 Task: In Heading Arial with underline. Font size of heading  '18'Font style of data Calibri. Font size of data  9Alignment of headline & data Align center. Fill color in heading,  RedFont color of data Black Apply border in Data No BorderIn the sheet  Expense Monitoring Toolbook
Action: Mouse moved to (118, 121)
Screenshot: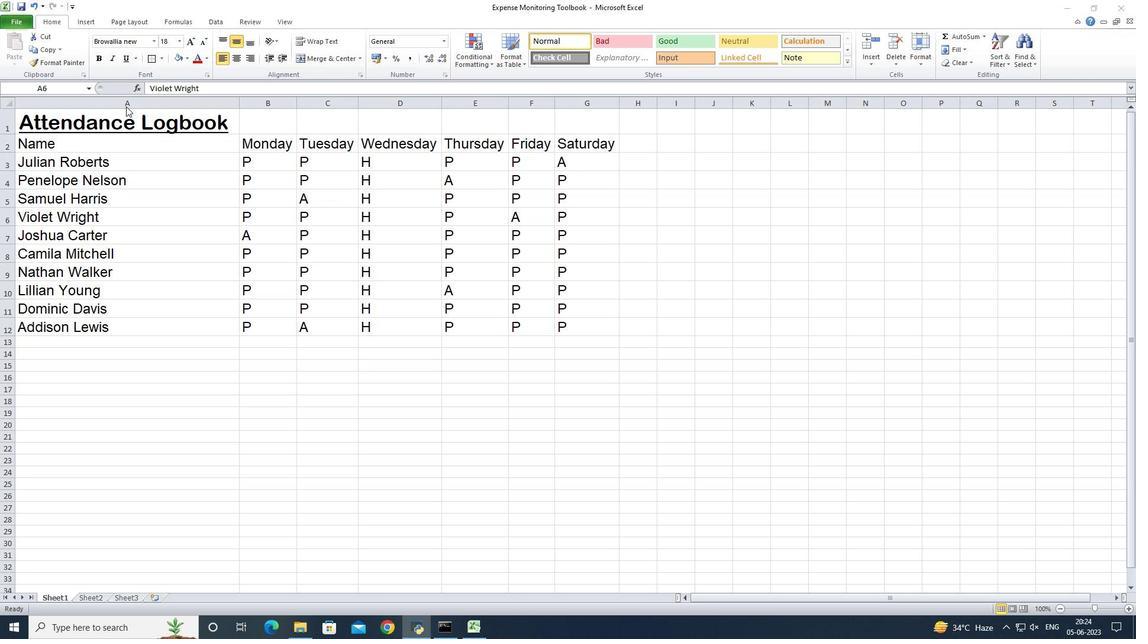 
Action: Mouse pressed left at (118, 121)
Screenshot: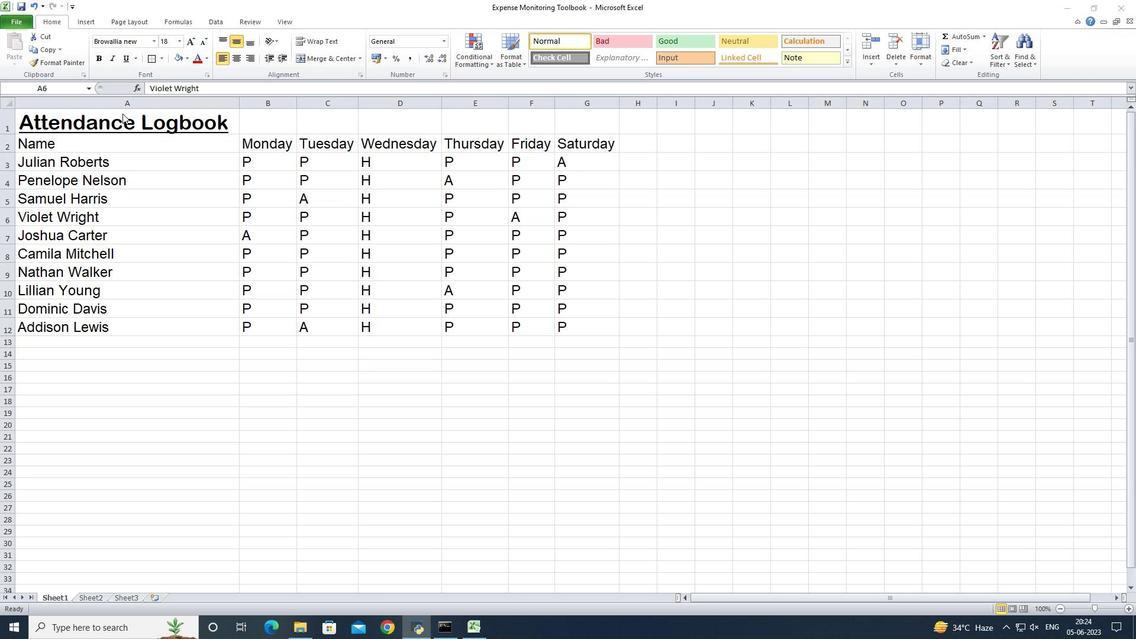 
Action: Mouse moved to (122, 121)
Screenshot: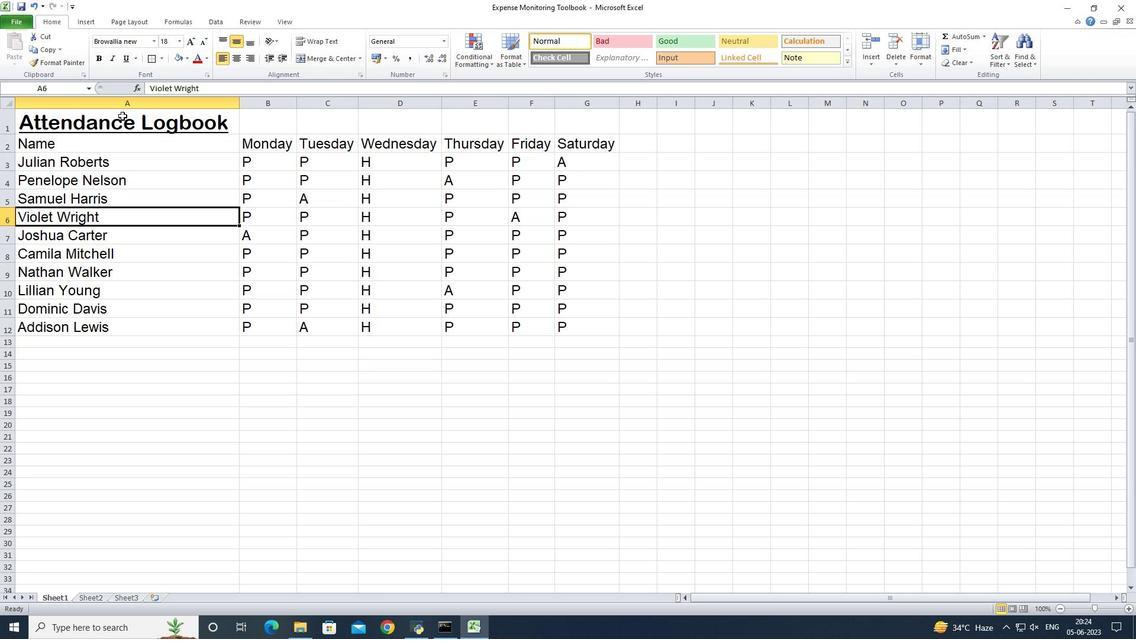
Action: Mouse pressed left at (122, 121)
Screenshot: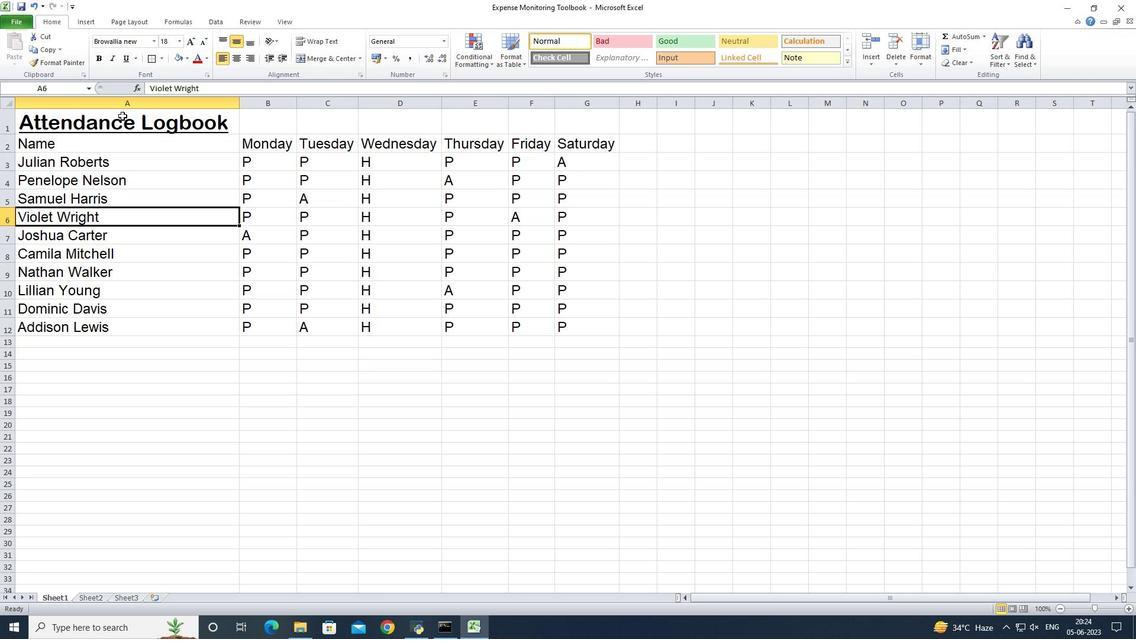 
Action: Mouse moved to (152, 43)
Screenshot: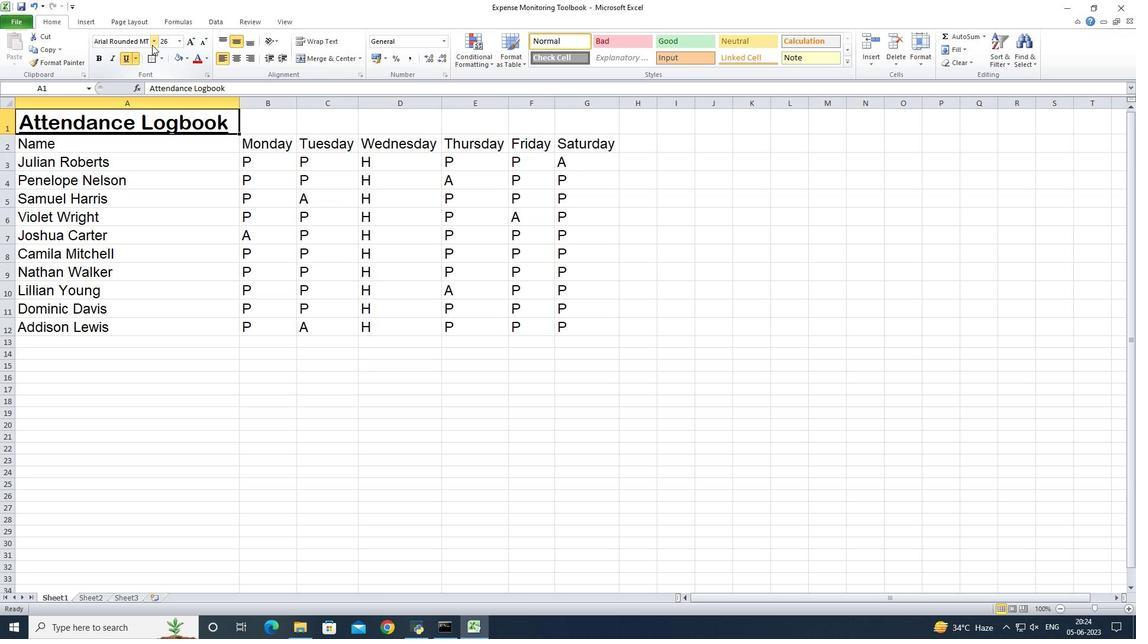 
Action: Mouse pressed left at (152, 43)
Screenshot: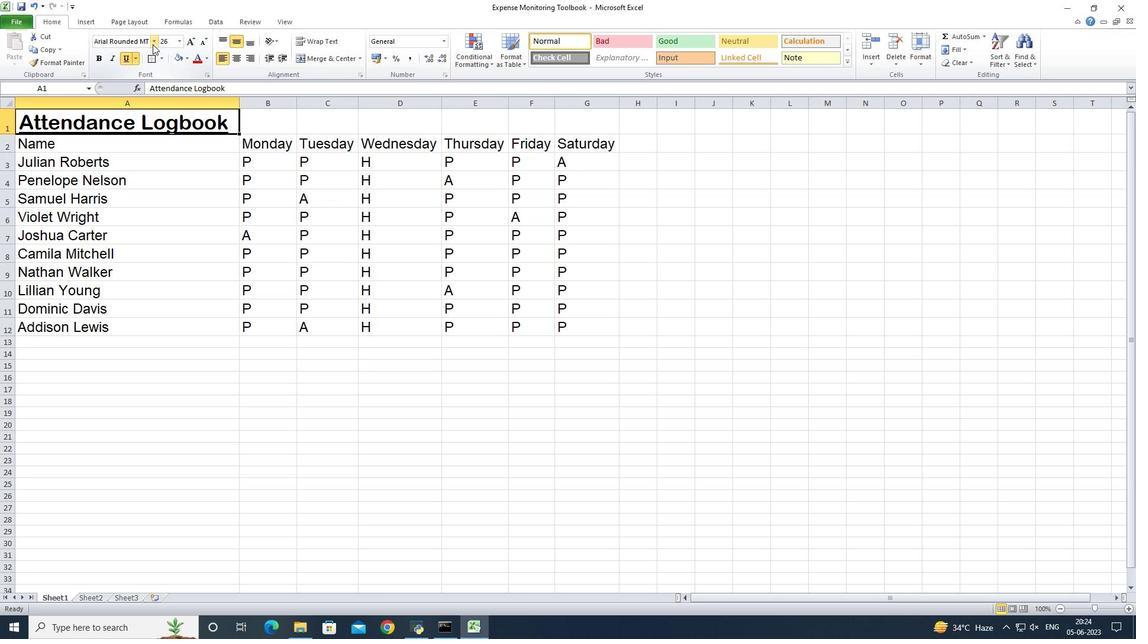 
Action: Mouse moved to (123, 178)
Screenshot: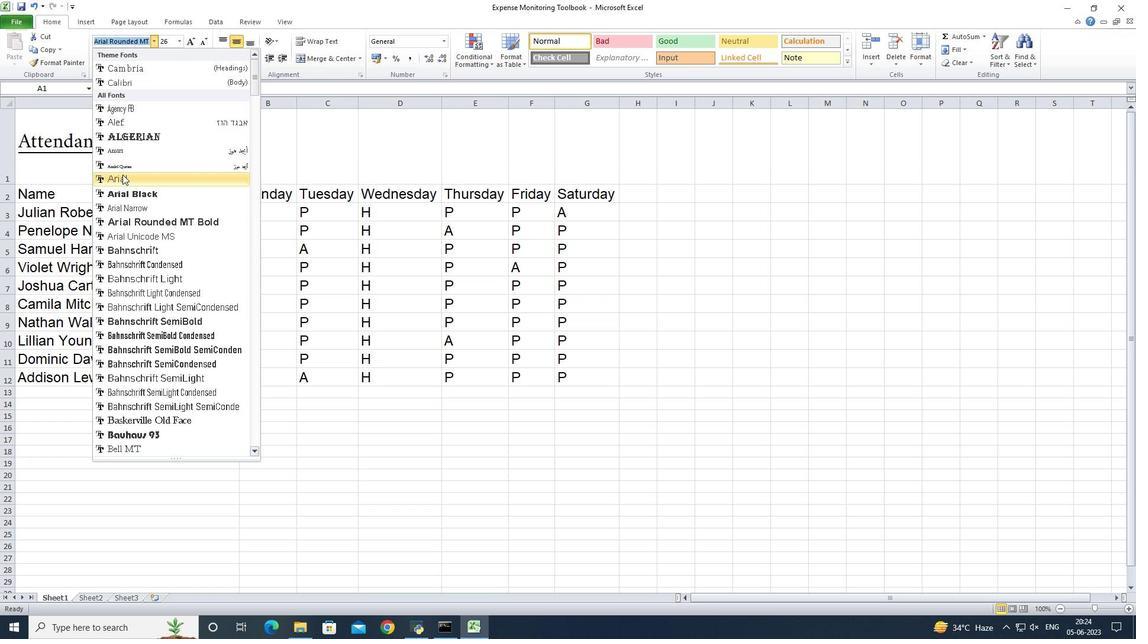 
Action: Mouse pressed left at (123, 178)
Screenshot: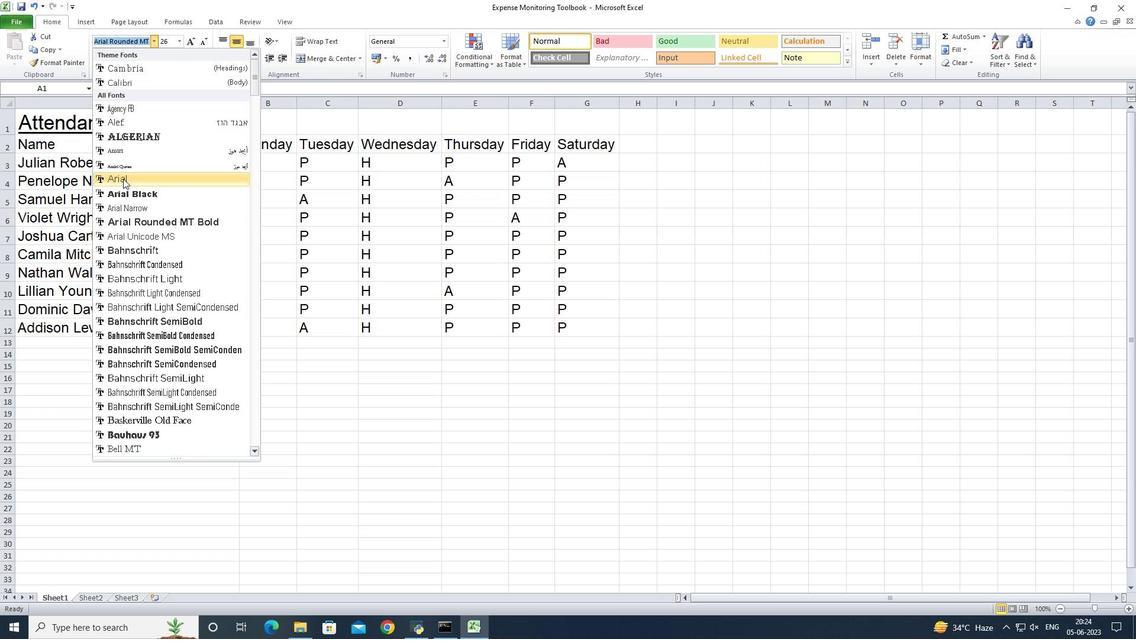 
Action: Mouse moved to (122, 58)
Screenshot: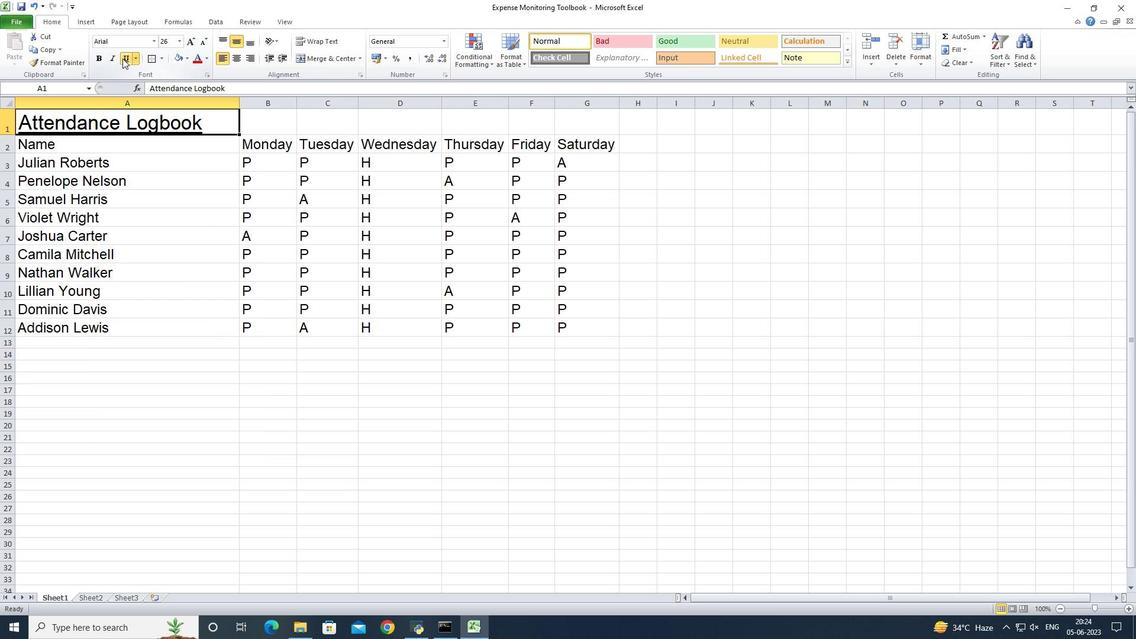 
Action: Mouse pressed left at (122, 58)
Screenshot: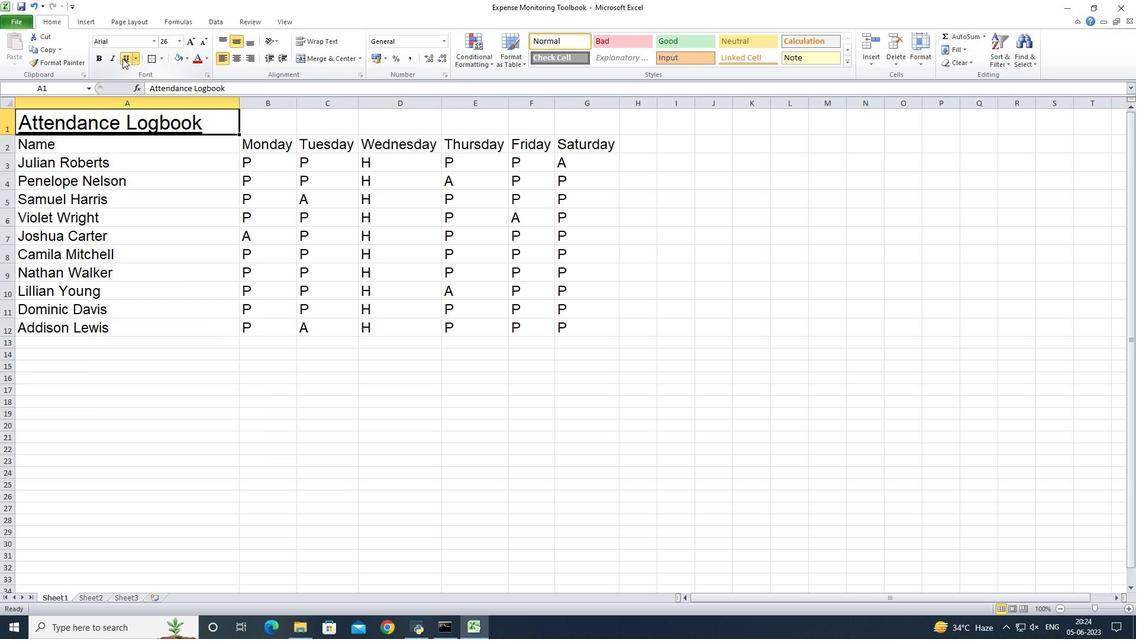 
Action: Mouse moved to (179, 39)
Screenshot: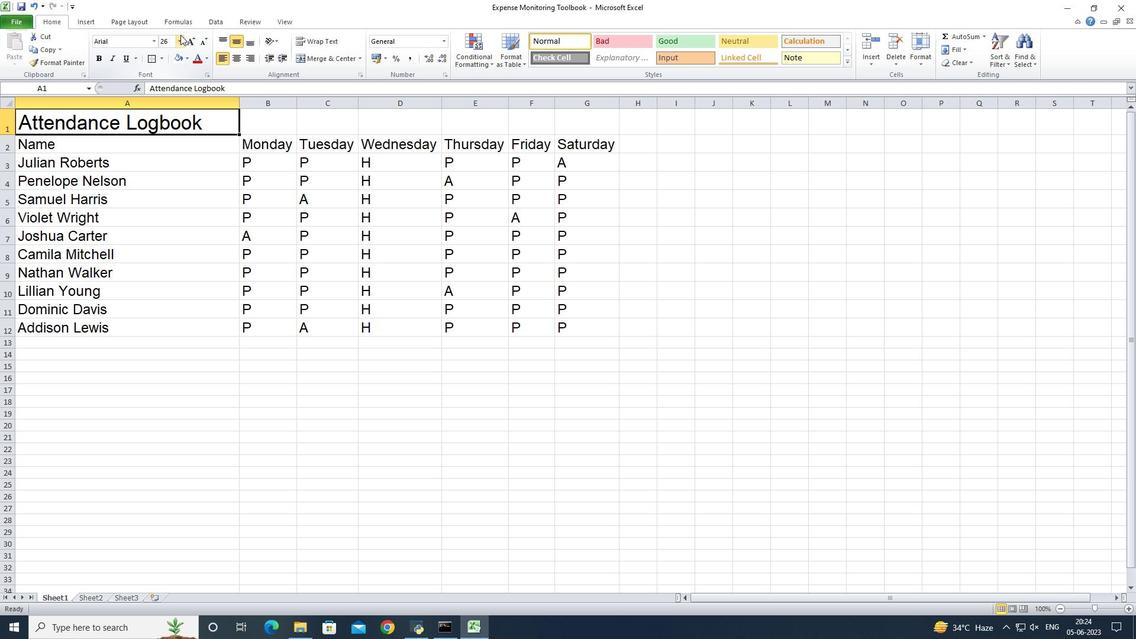 
Action: Mouse pressed left at (179, 39)
Screenshot: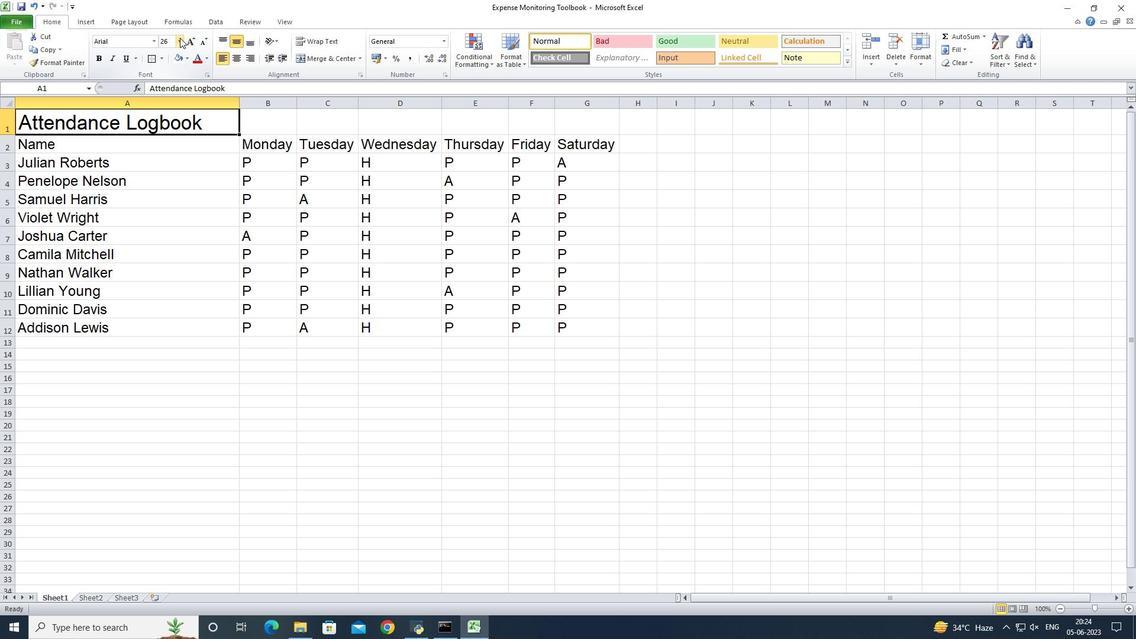 
Action: Mouse moved to (167, 122)
Screenshot: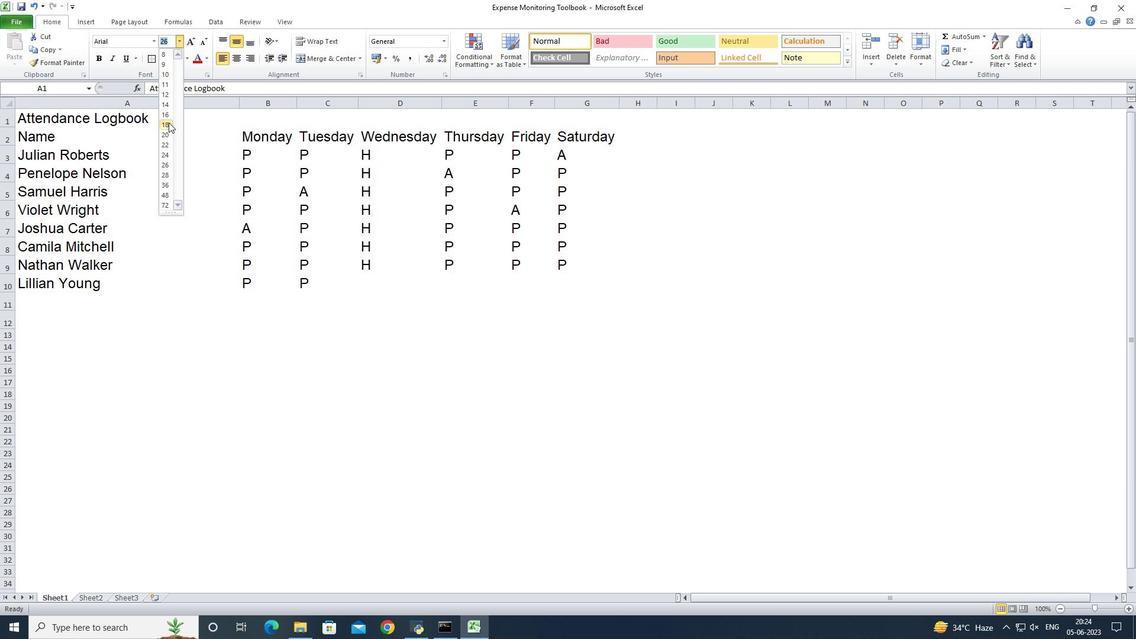 
Action: Mouse pressed left at (167, 122)
Screenshot: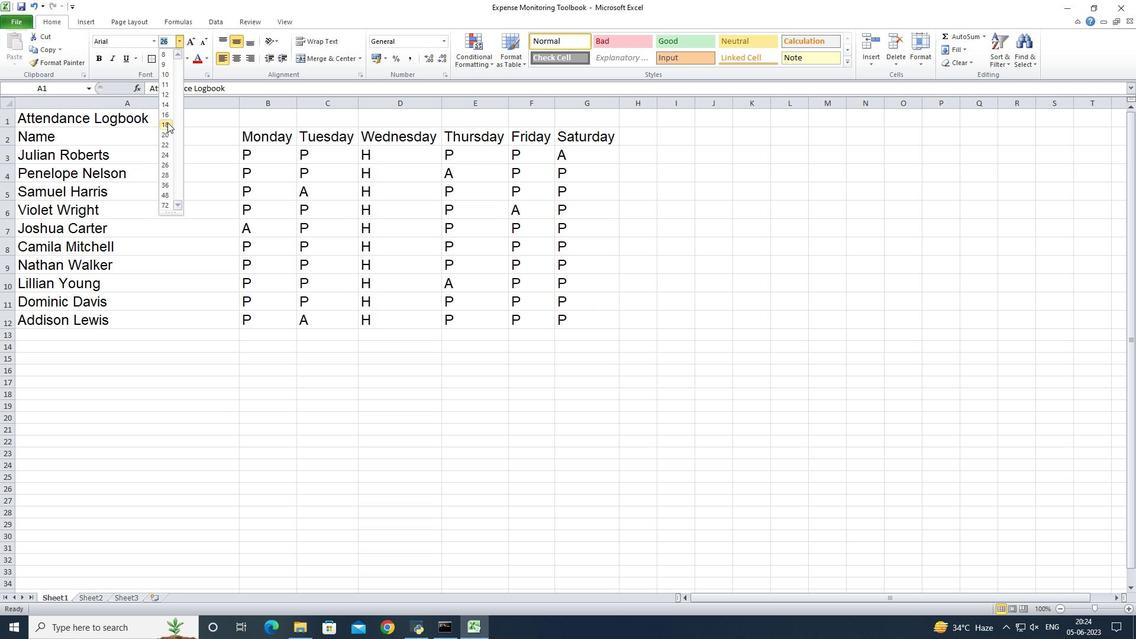 
Action: Mouse moved to (54, 140)
Screenshot: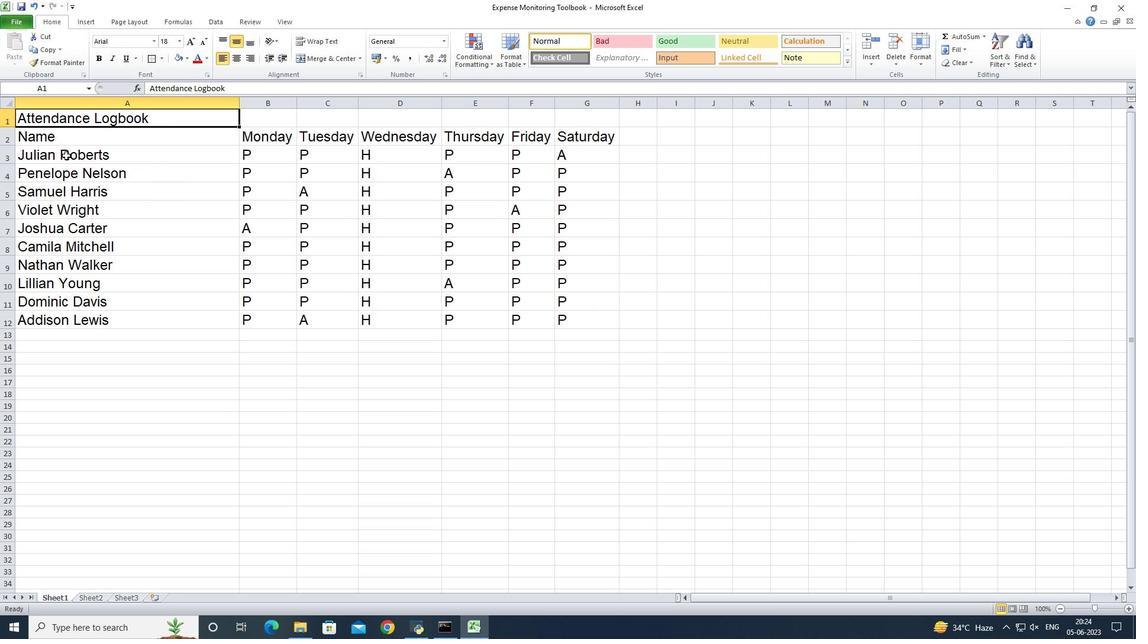 
Action: Mouse pressed left at (54, 140)
Screenshot: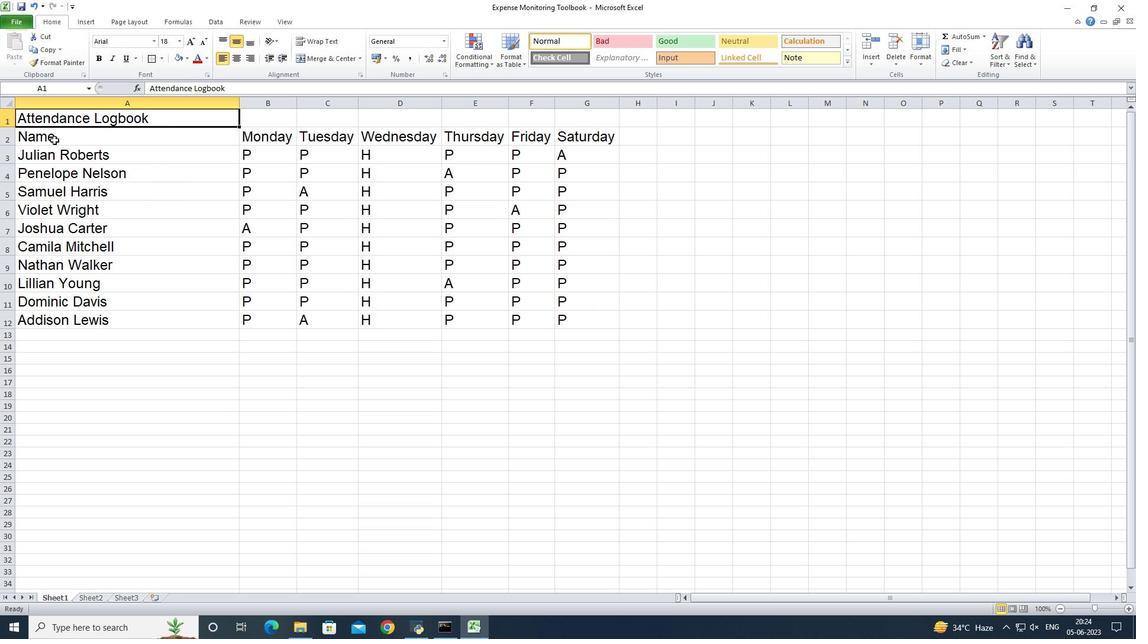 
Action: Mouse moved to (154, 39)
Screenshot: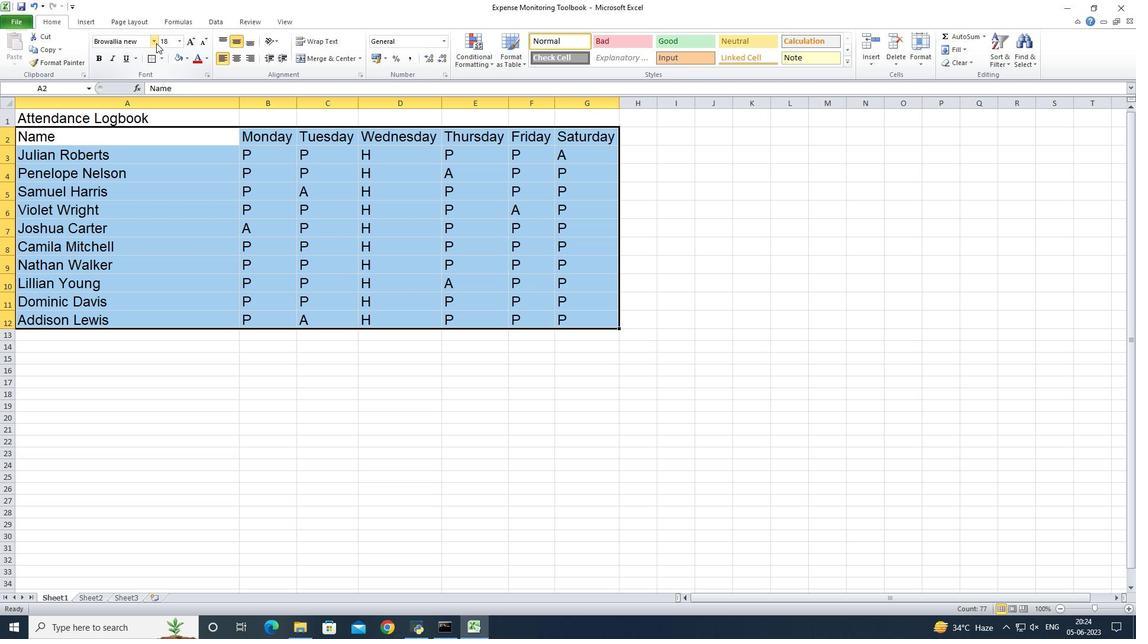 
Action: Mouse pressed left at (154, 39)
Screenshot: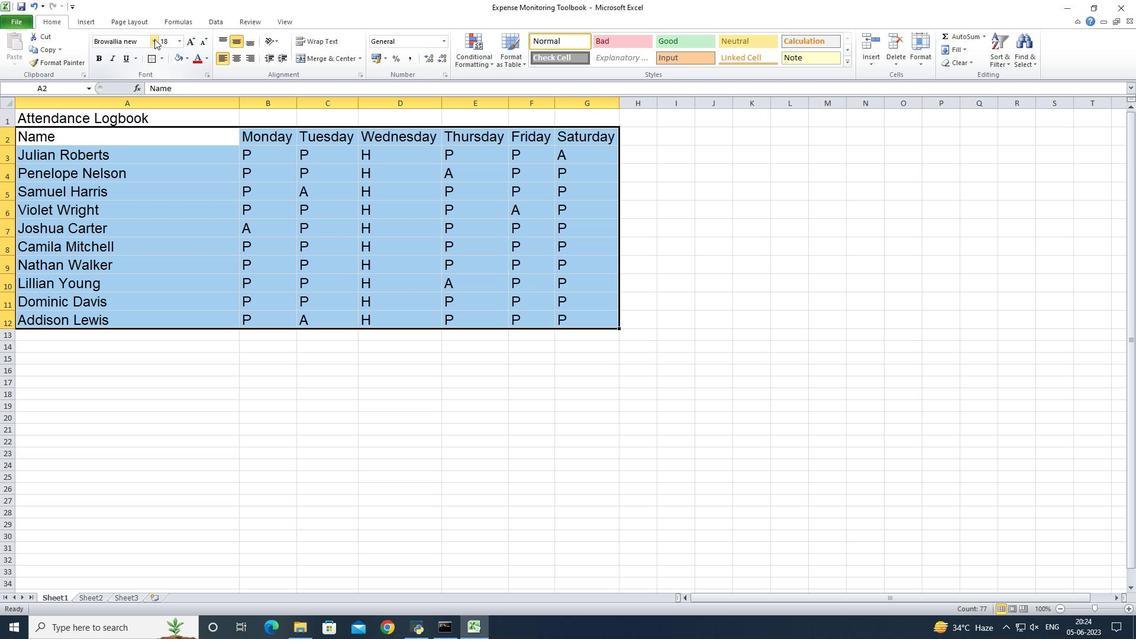 
Action: Mouse moved to (130, 86)
Screenshot: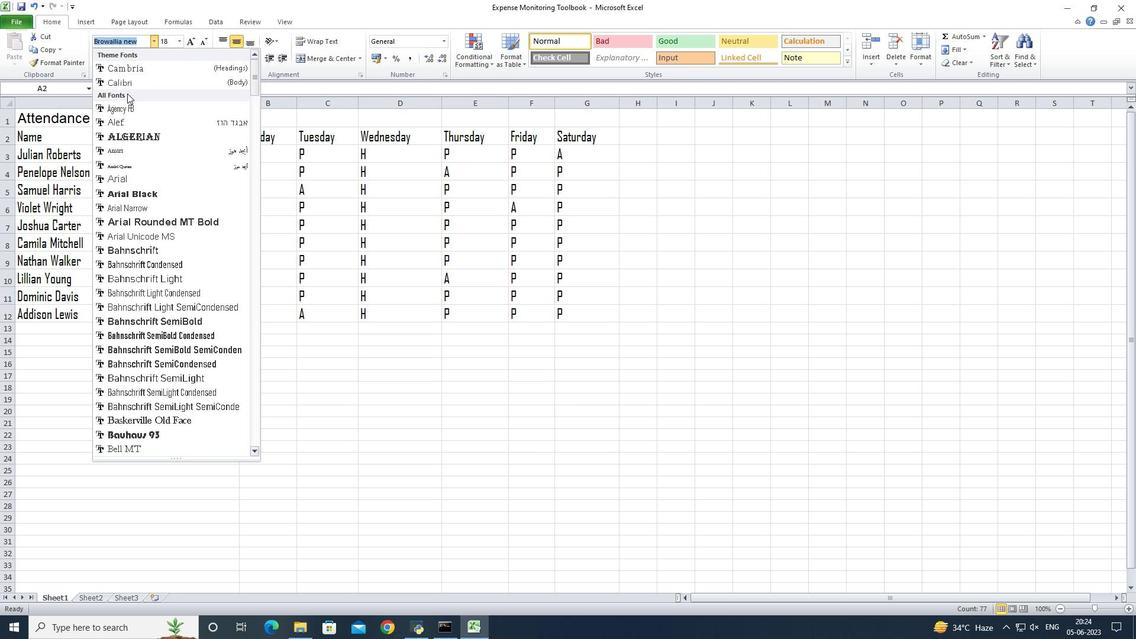 
Action: Mouse pressed left at (130, 86)
Screenshot: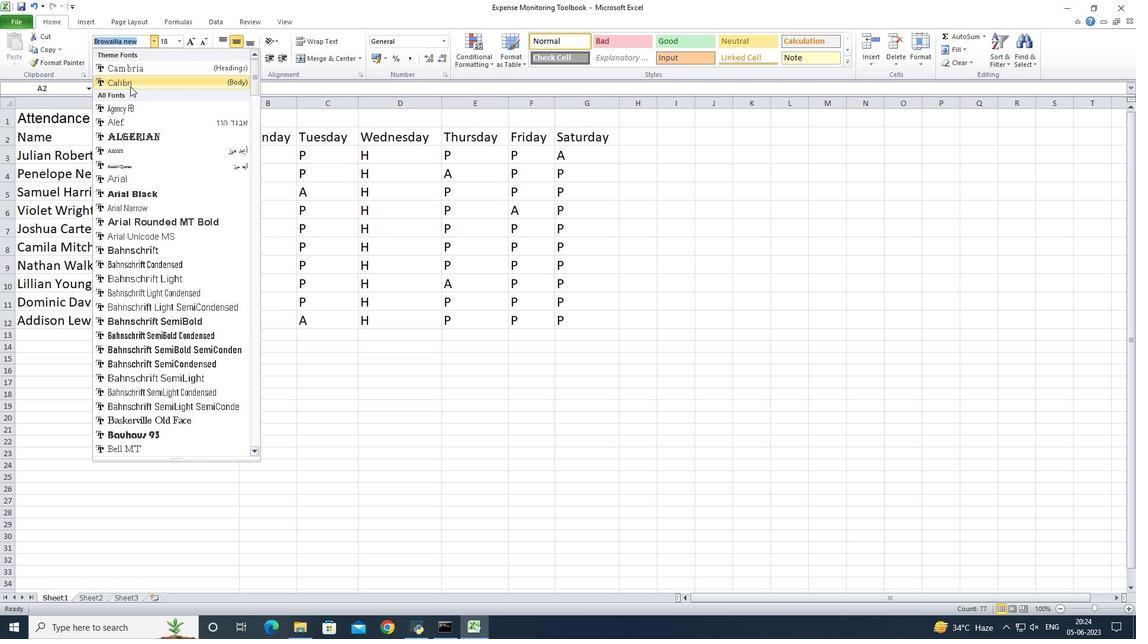 
Action: Mouse moved to (180, 40)
Screenshot: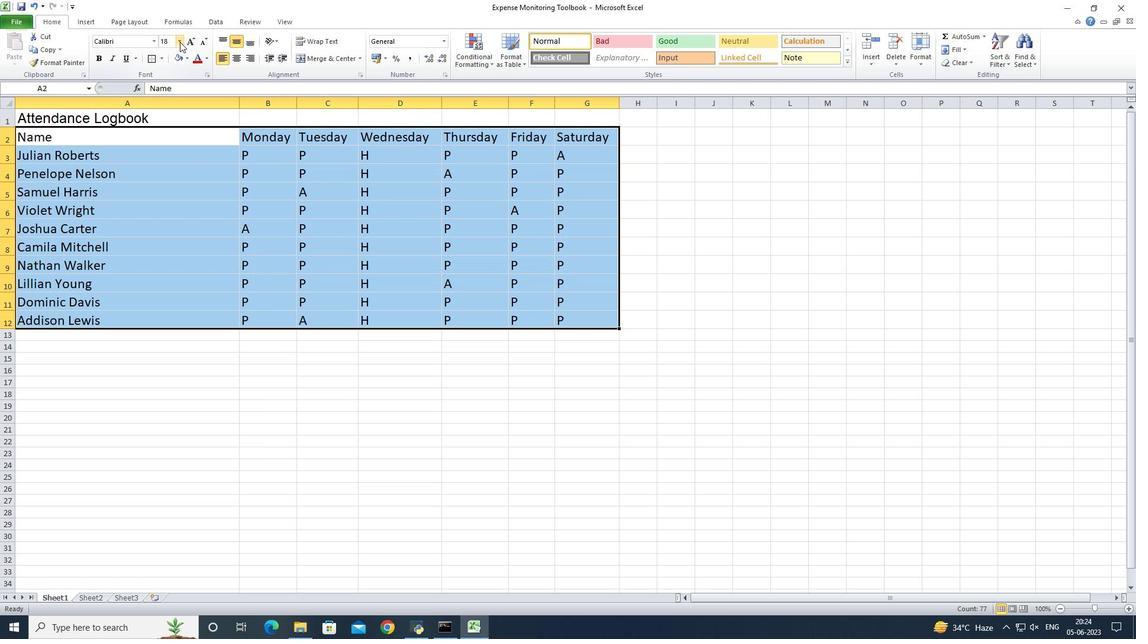 
Action: Mouse pressed left at (180, 40)
Screenshot: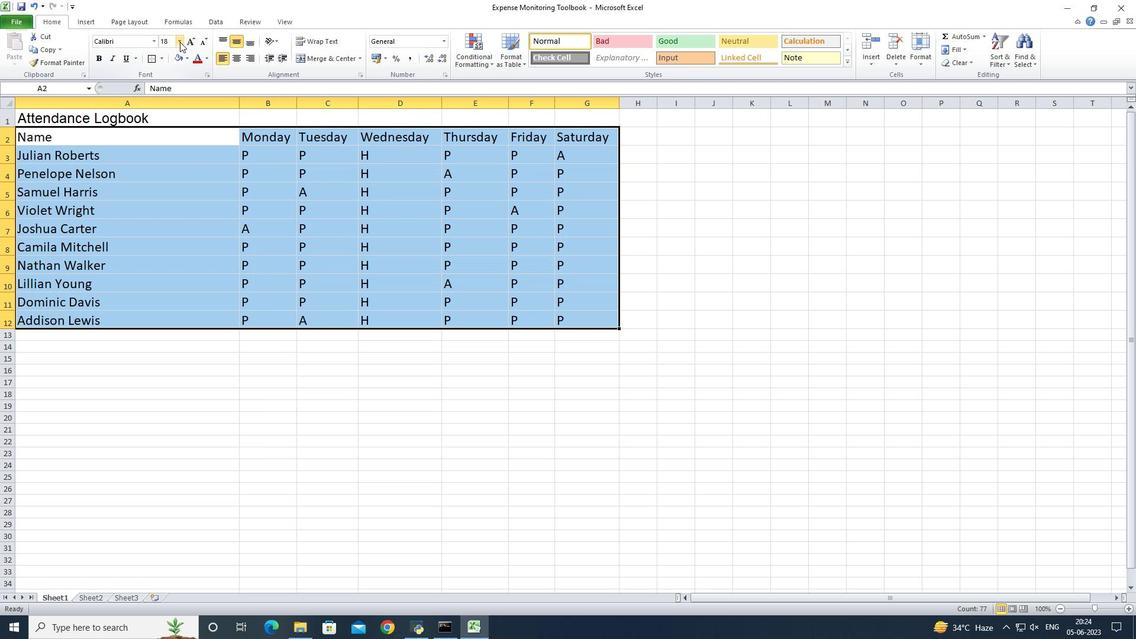 
Action: Mouse moved to (167, 63)
Screenshot: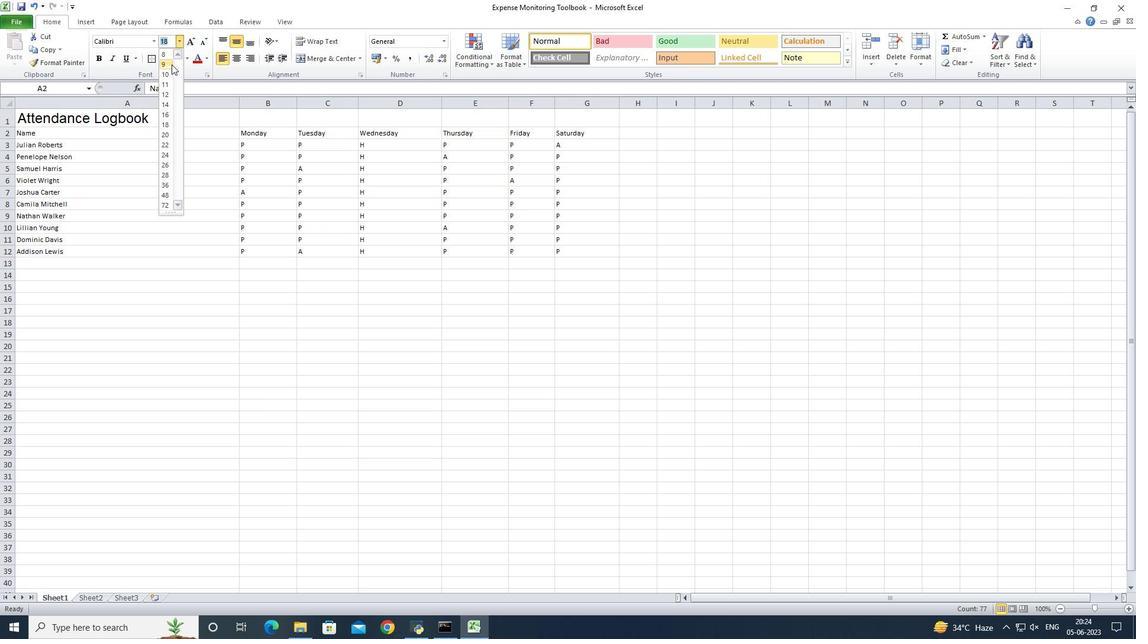 
Action: Mouse pressed left at (167, 63)
Screenshot: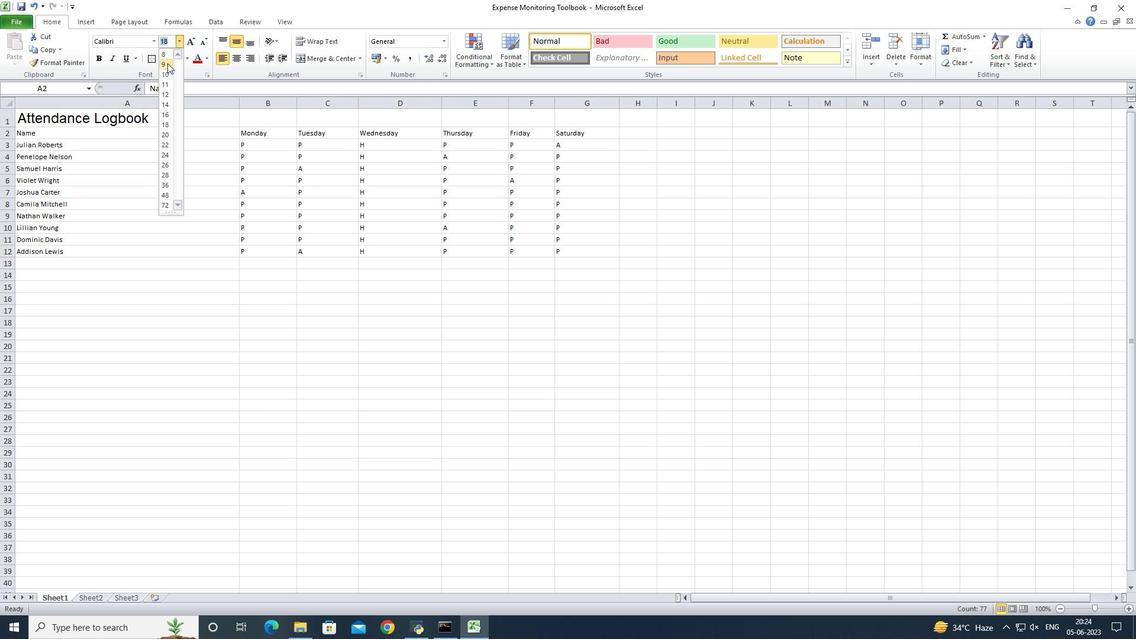 
Action: Mouse moved to (76, 119)
Screenshot: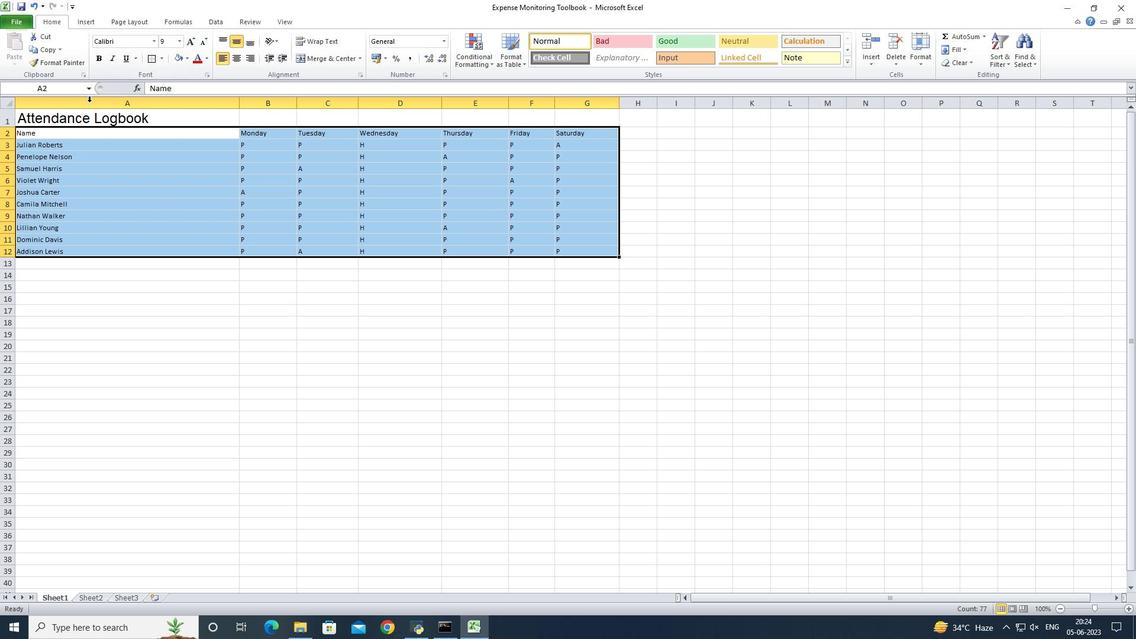 
Action: Mouse pressed left at (76, 119)
Screenshot: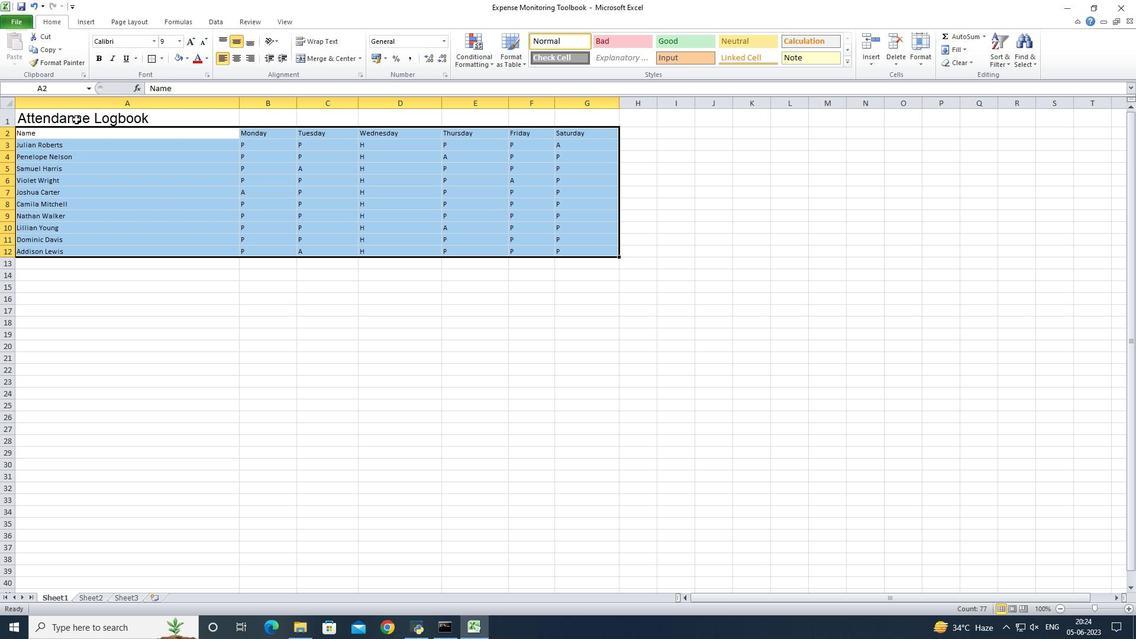 
Action: Mouse moved to (230, 58)
Screenshot: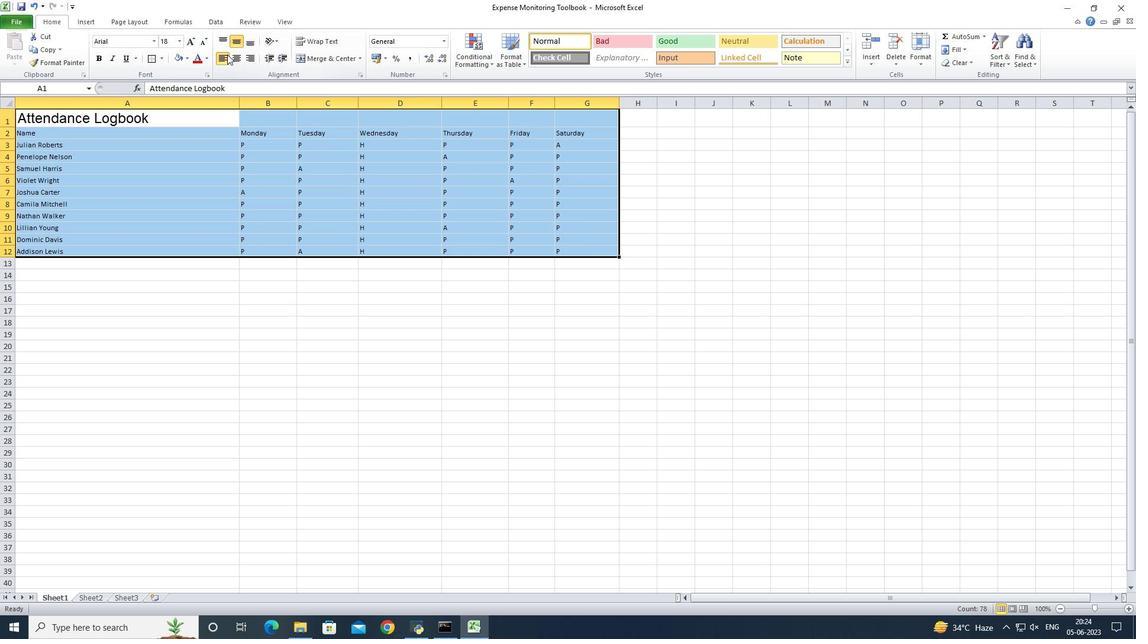 
Action: Mouse pressed left at (230, 58)
Screenshot: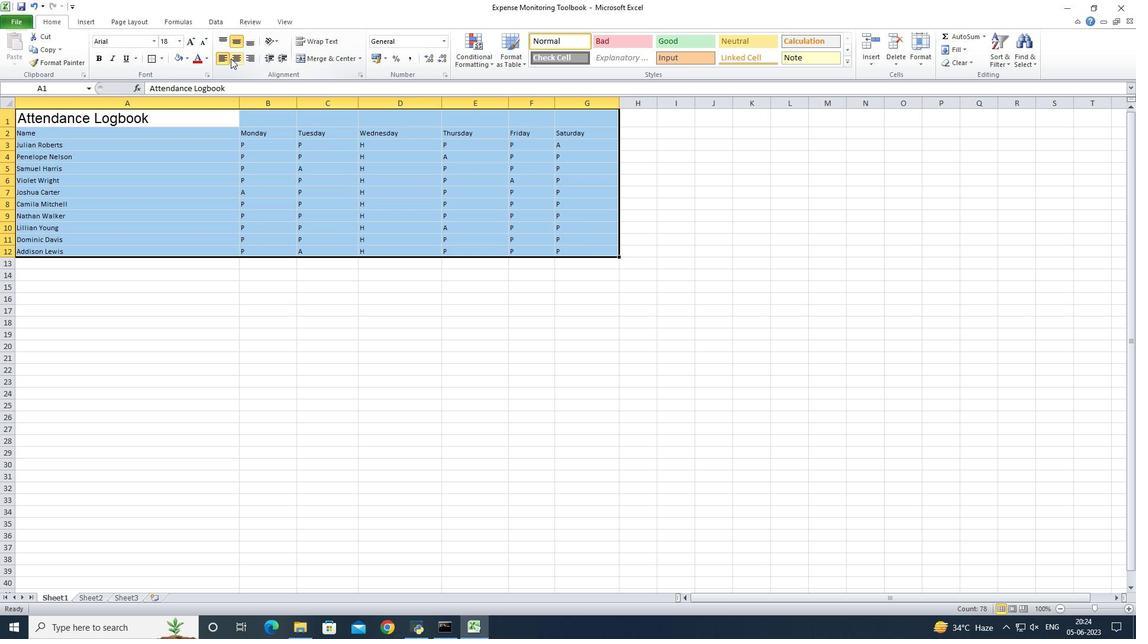 
Action: Mouse moved to (133, 123)
Screenshot: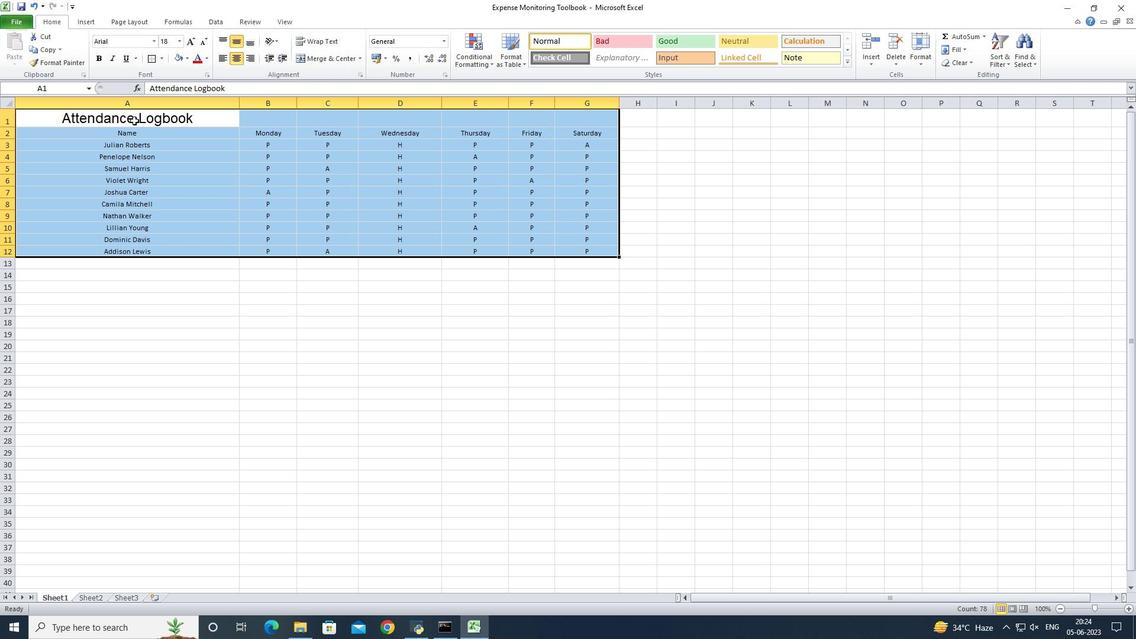 
Action: Mouse pressed left at (133, 123)
Screenshot: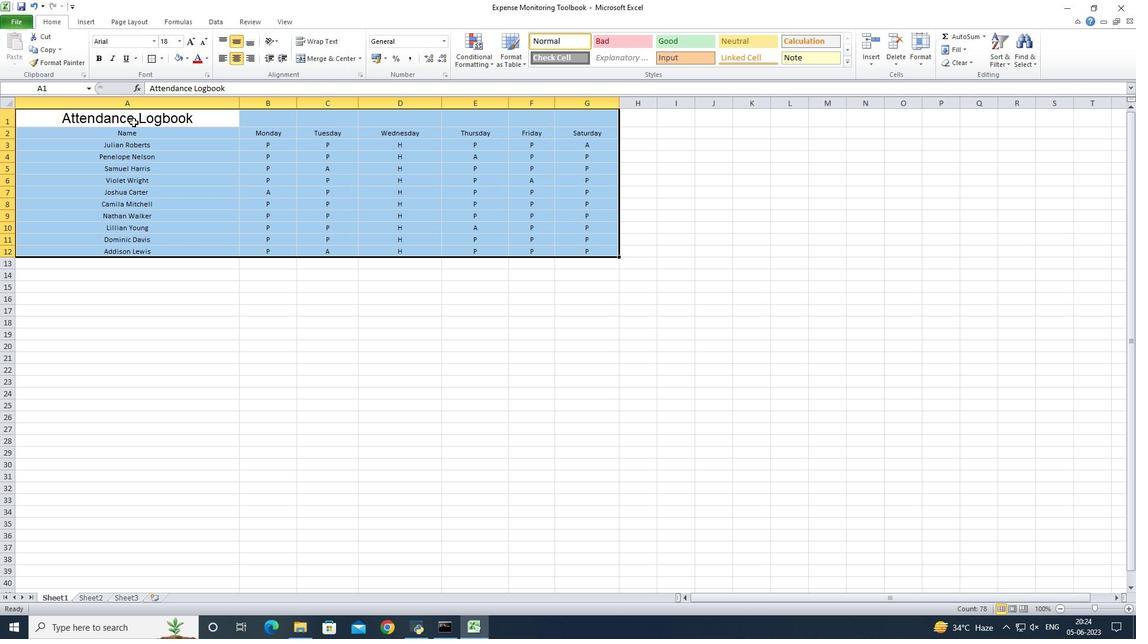 
Action: Mouse moved to (194, 61)
Screenshot: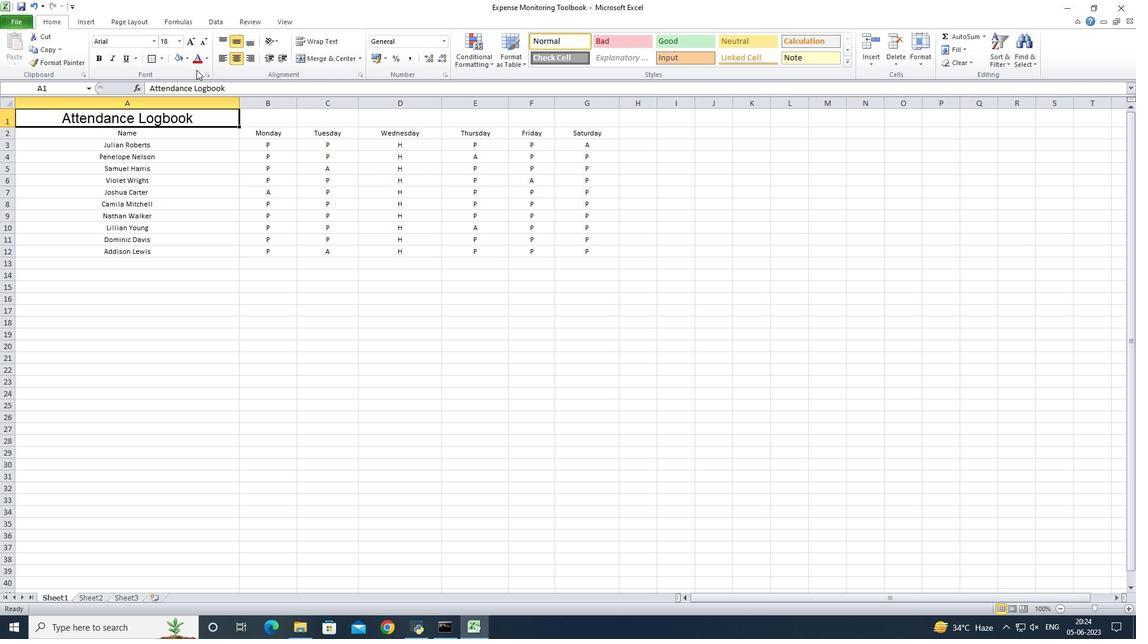 
Action: Mouse pressed left at (194, 61)
Screenshot: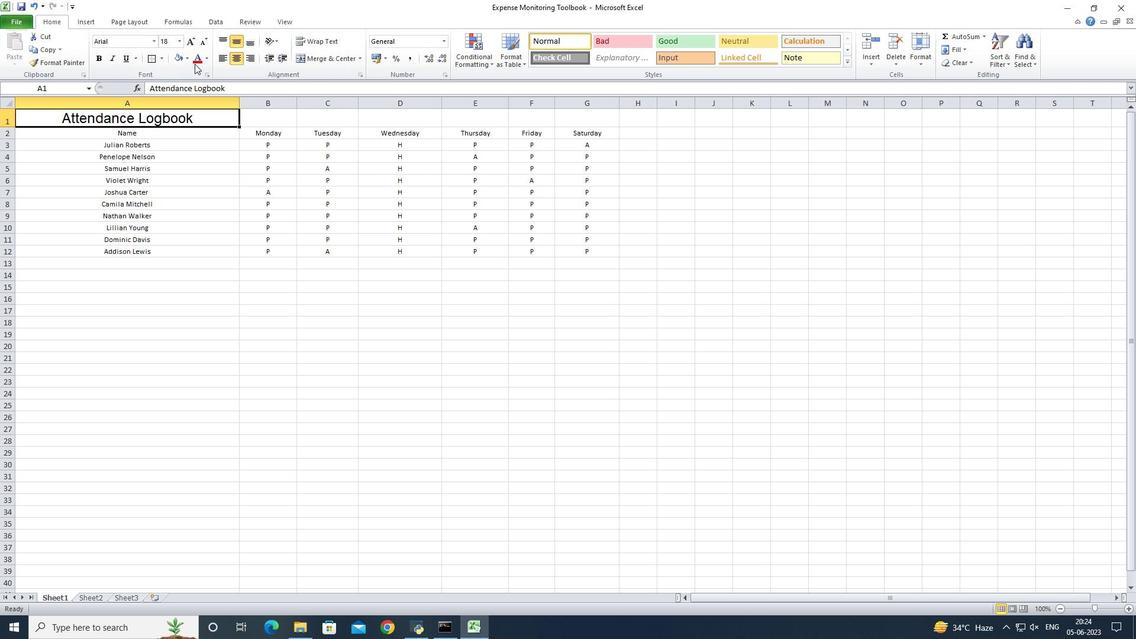 
Action: Mouse moved to (69, 133)
Screenshot: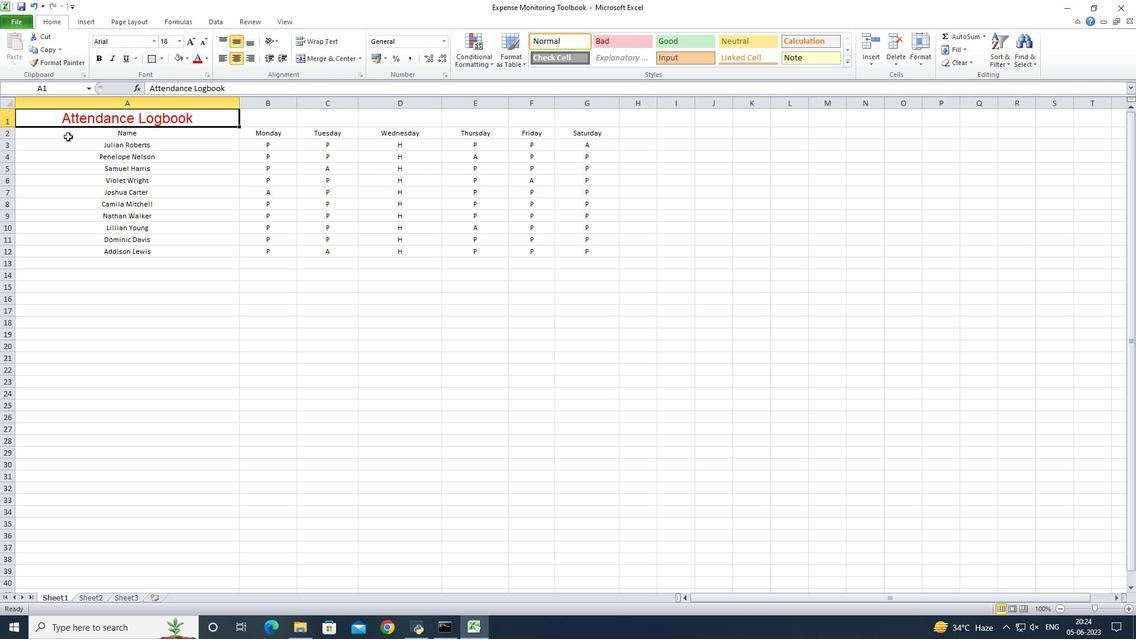 
Action: Mouse pressed left at (69, 133)
Screenshot: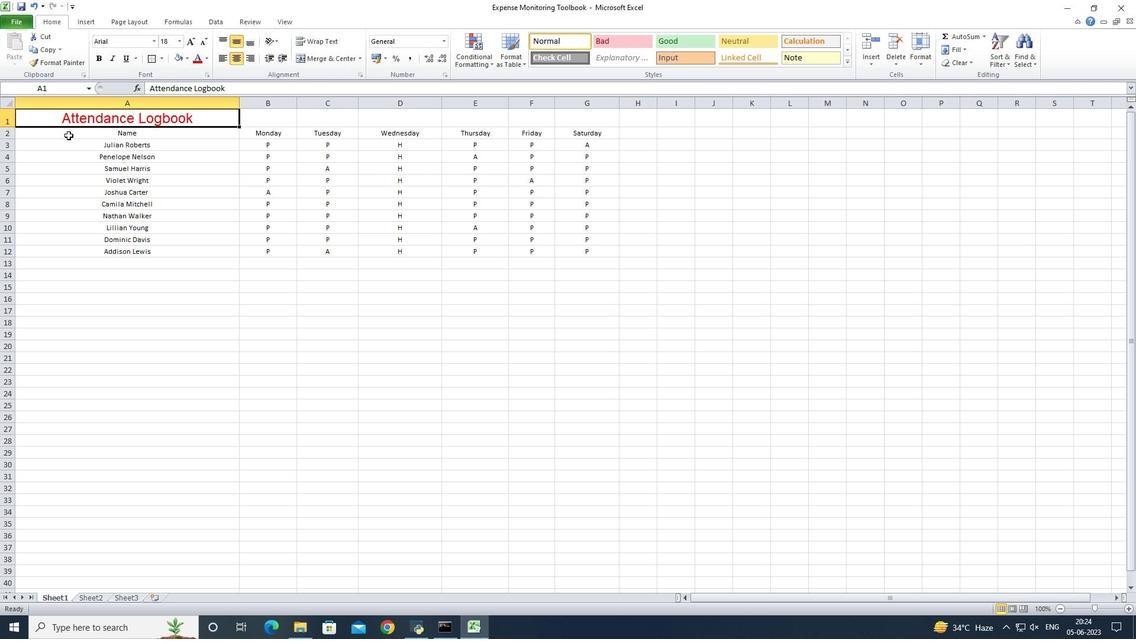 
Action: Mouse moved to (154, 60)
Screenshot: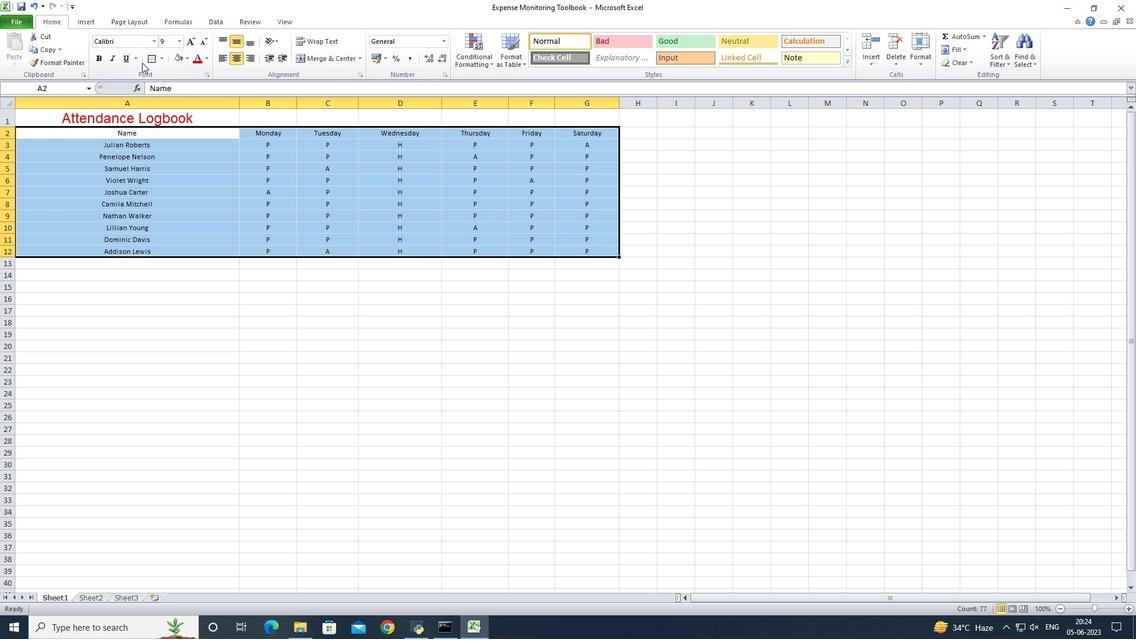 
Action: Mouse pressed left at (154, 60)
Screenshot: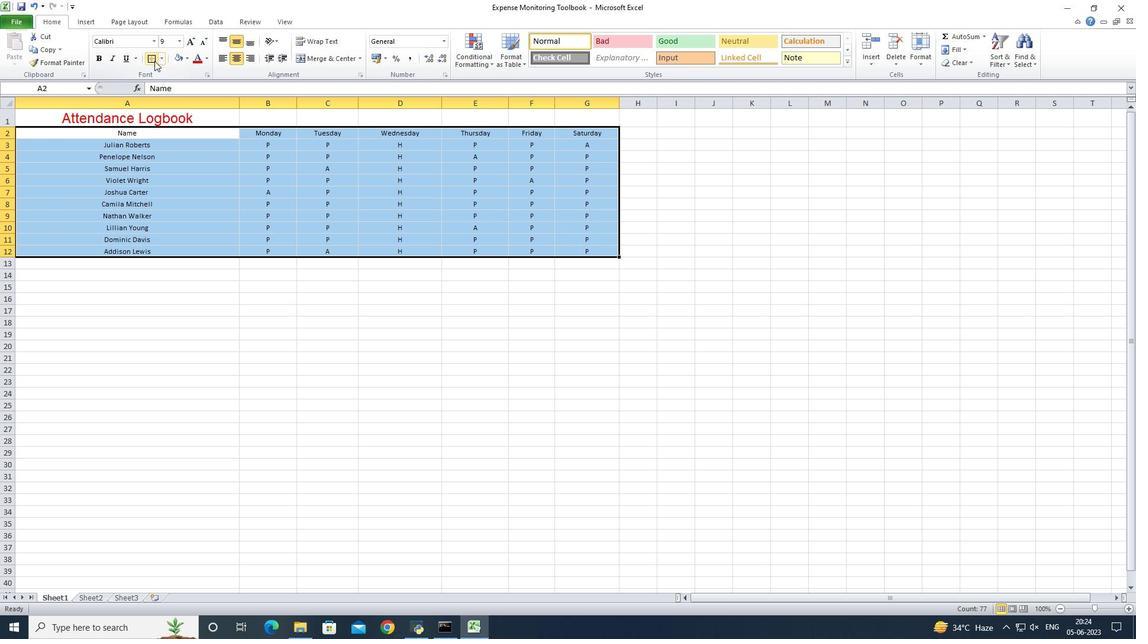 
Action: Mouse moved to (218, 342)
Screenshot: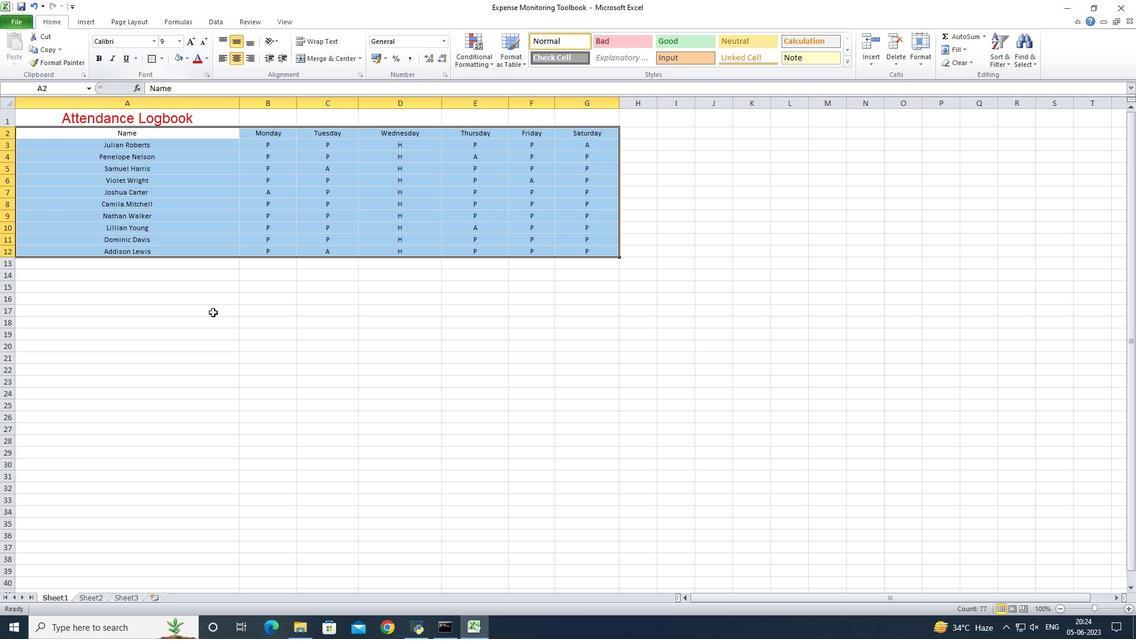
Action: Mouse pressed left at (218, 342)
Screenshot: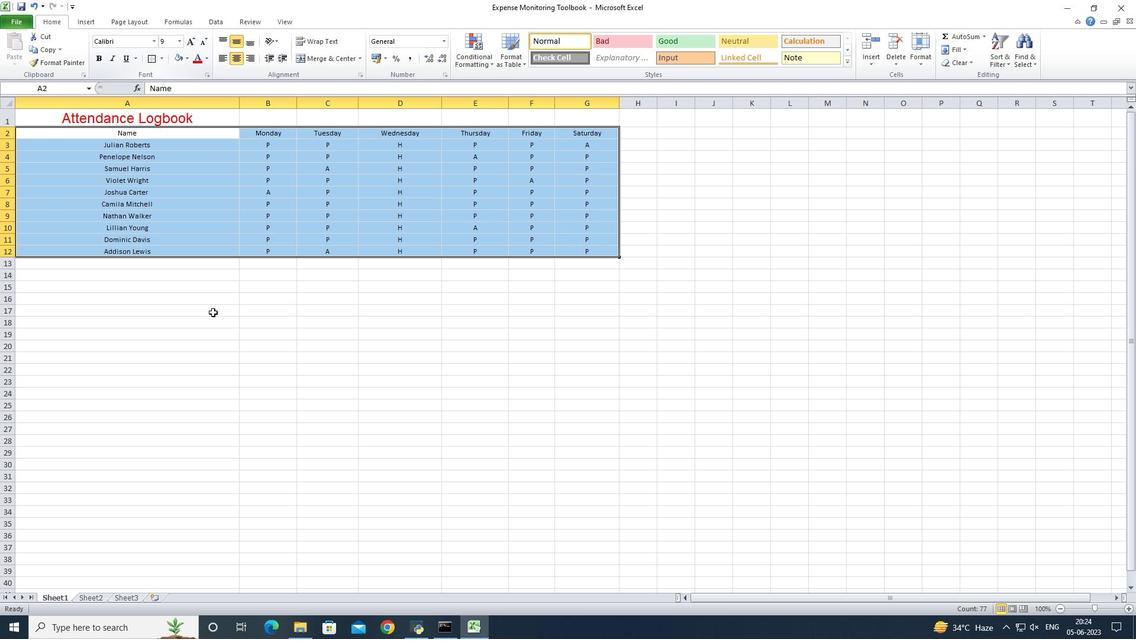 
Action: Mouse moved to (146, 115)
Screenshot: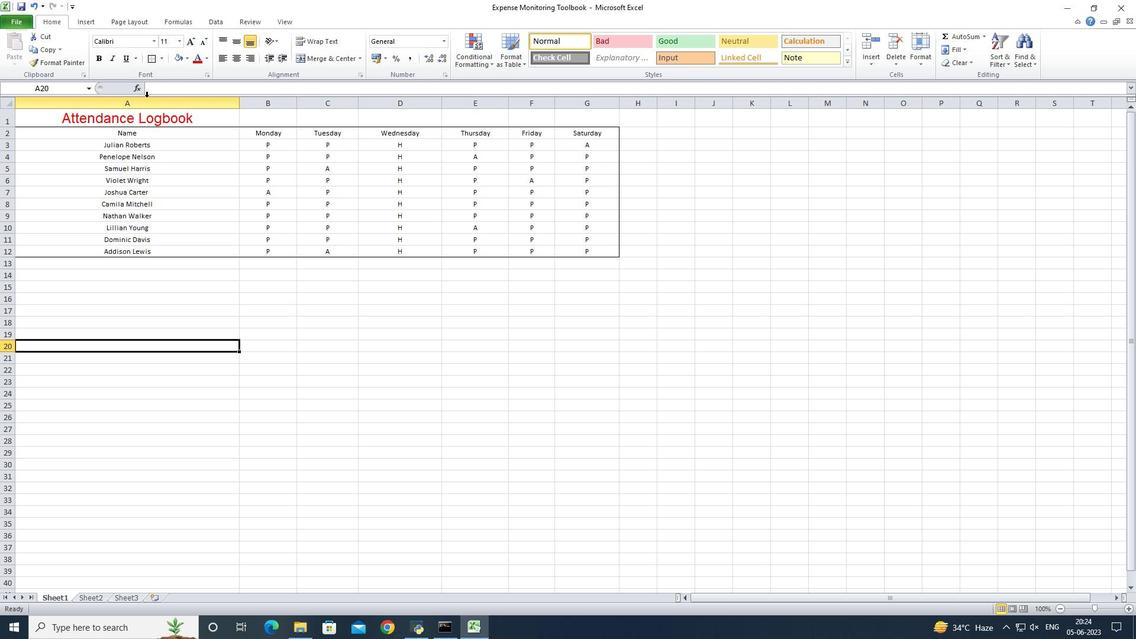 
Action: Mouse pressed left at (146, 115)
Screenshot: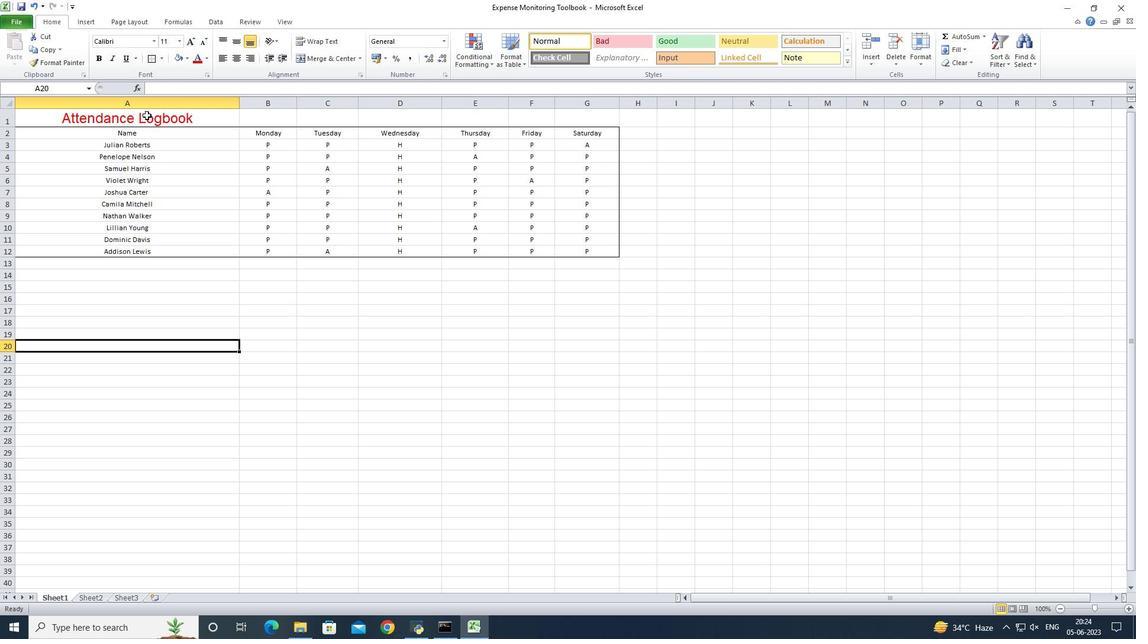 
Action: Mouse moved to (127, 60)
Screenshot: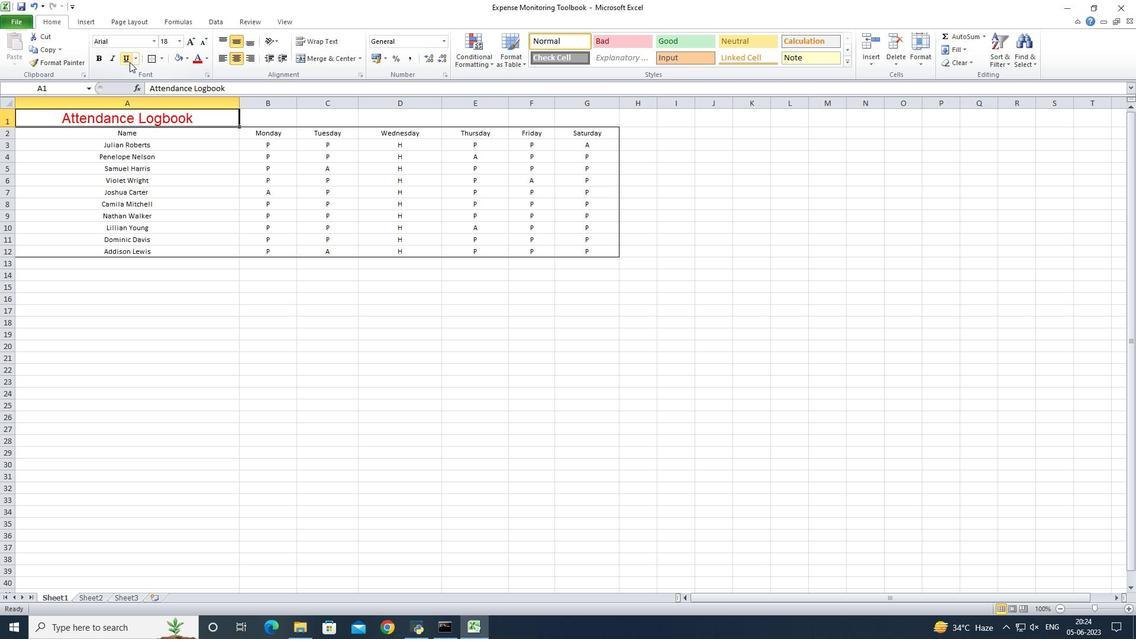 
Action: Mouse pressed left at (127, 60)
Screenshot: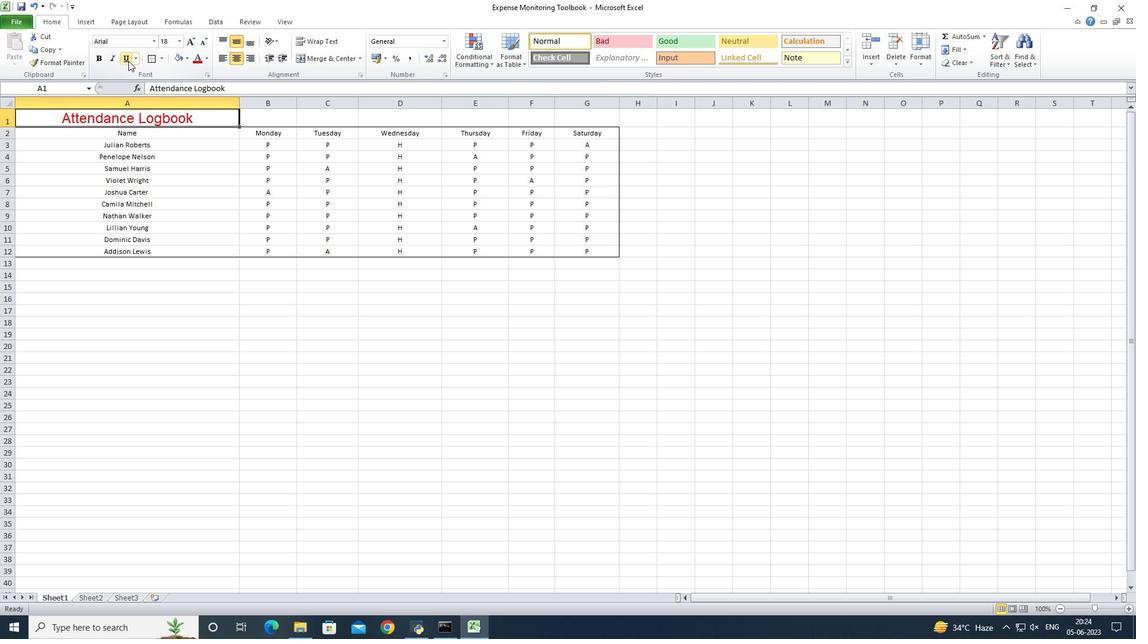 
Action: Mouse moved to (214, 318)
Screenshot: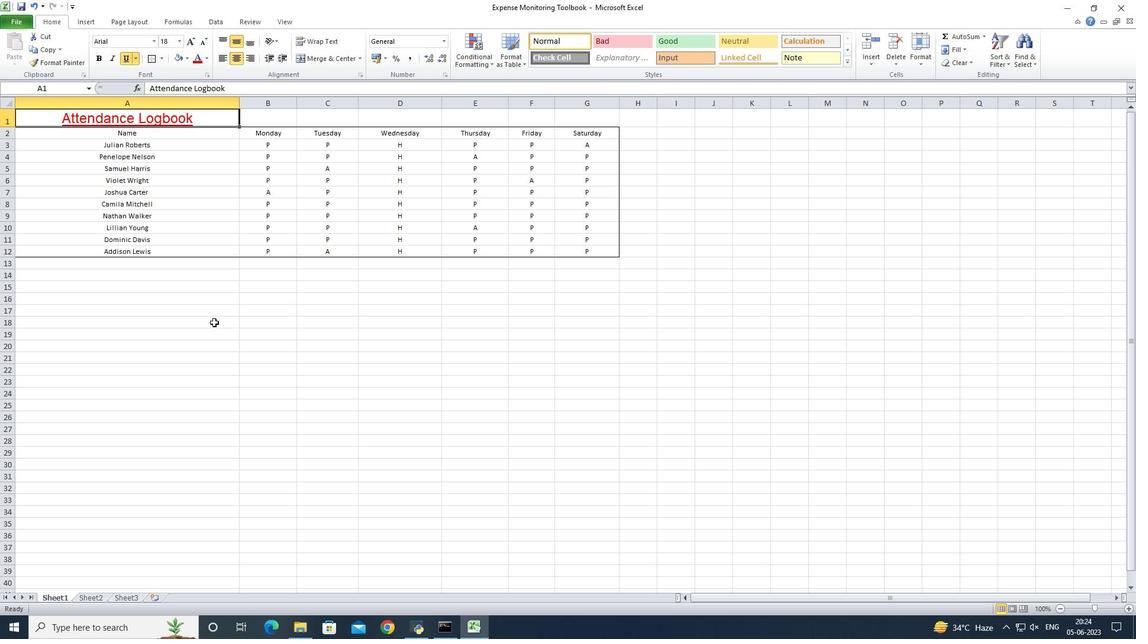 
Action: Mouse pressed left at (214, 318)
Screenshot: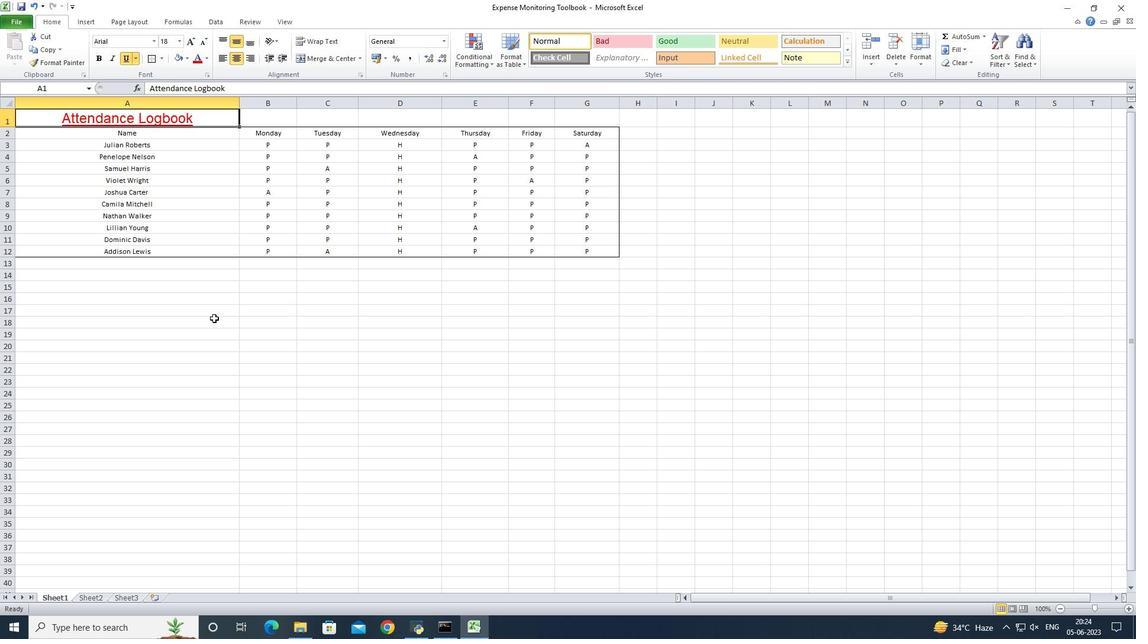 
Action: Mouse moved to (209, 215)
Screenshot: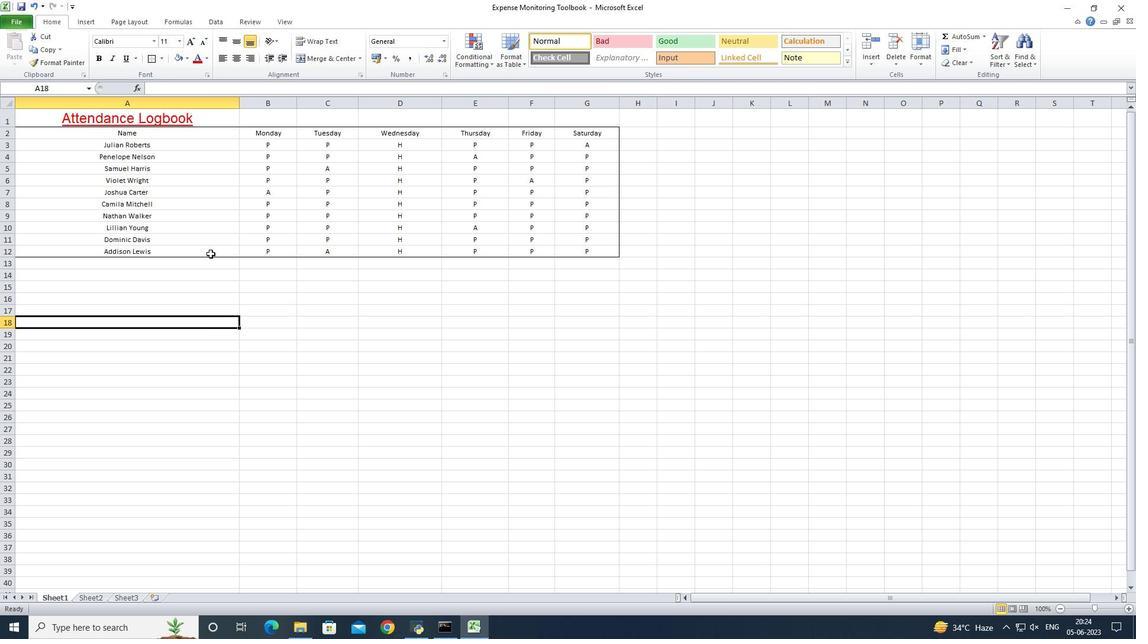 
Action: Key pressed ctrl+S
Screenshot: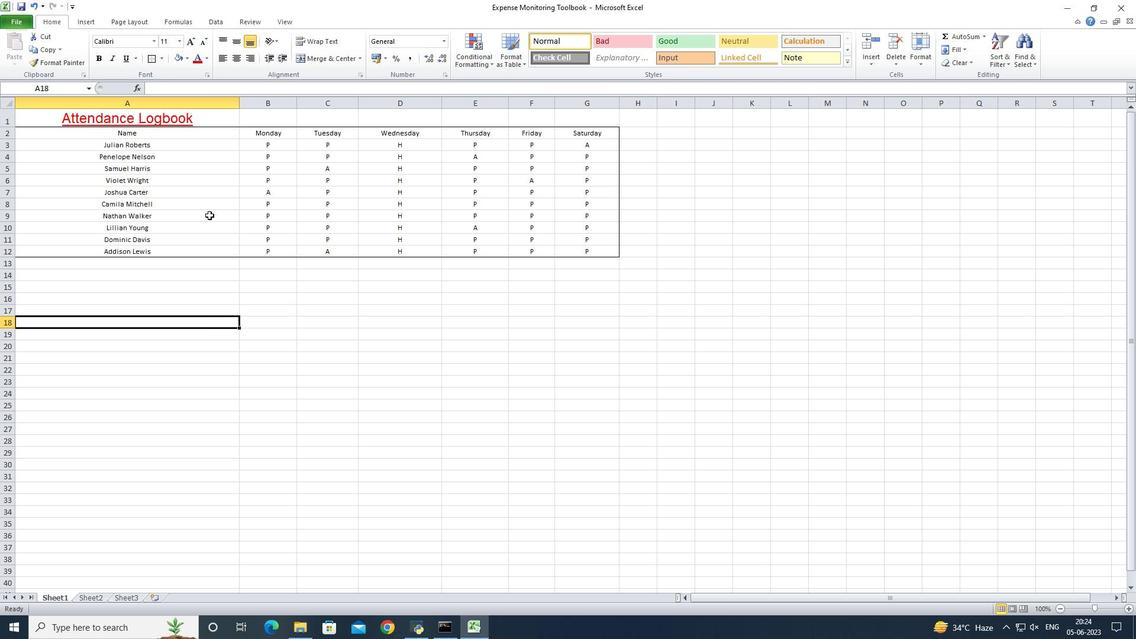 
Action: Mouse moved to (206, 214)
Screenshot: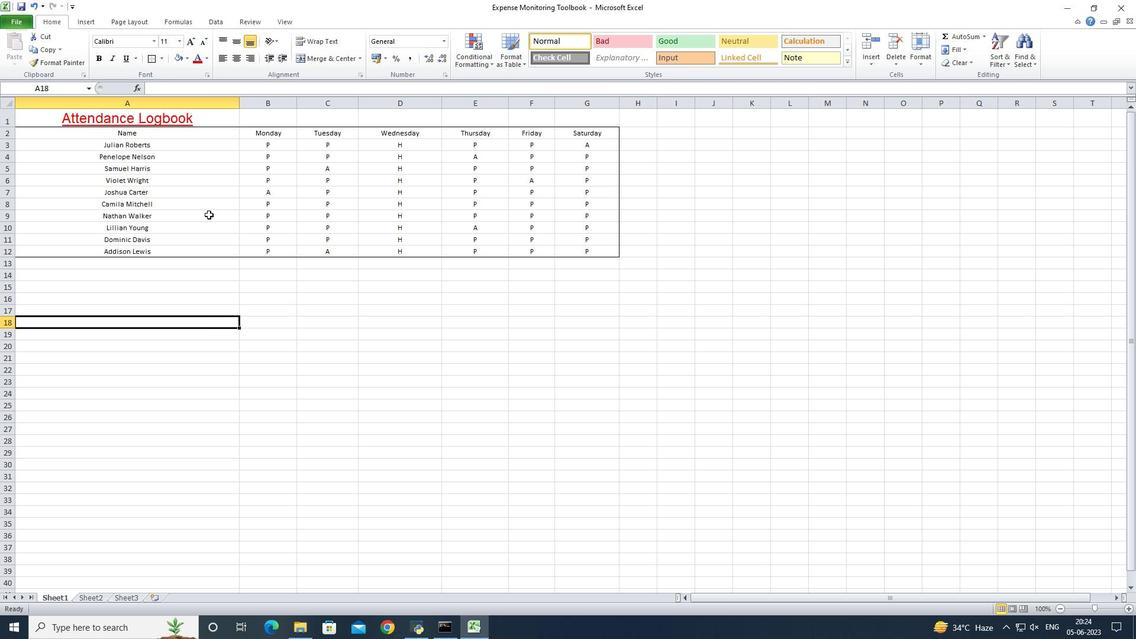 
